 Task: Create a task  Integrate a new online platform for online fundraising , assign it to team member softage.1@softage.net in the project AgileResolve and update the status of the task to  On Track  , set the priority of the task to High
Action: Mouse moved to (65, 44)
Screenshot: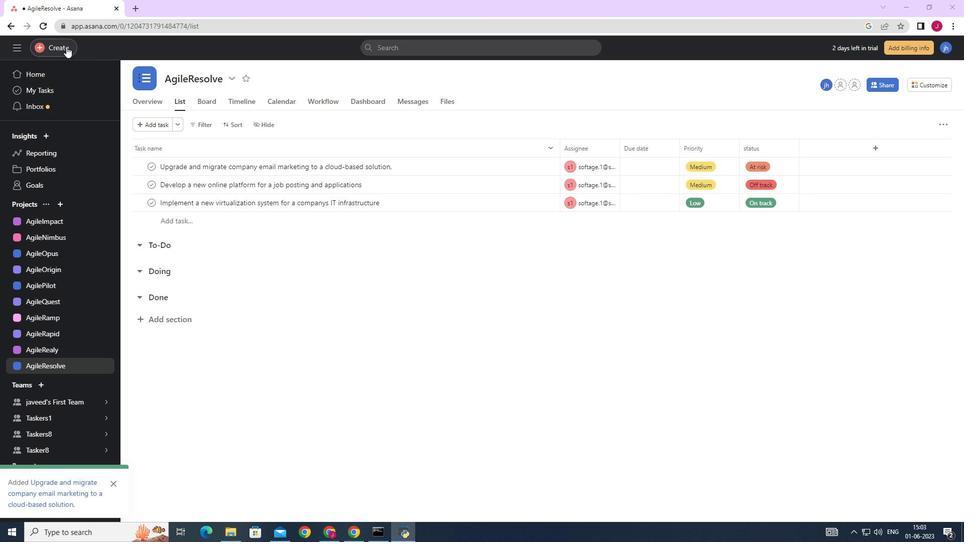 
Action: Mouse pressed left at (65, 44)
Screenshot: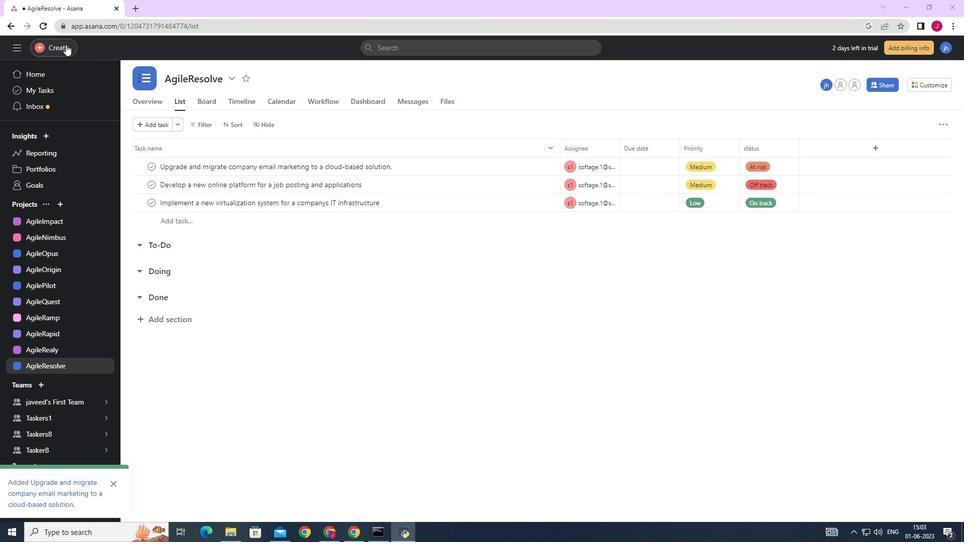 
Action: Mouse moved to (111, 49)
Screenshot: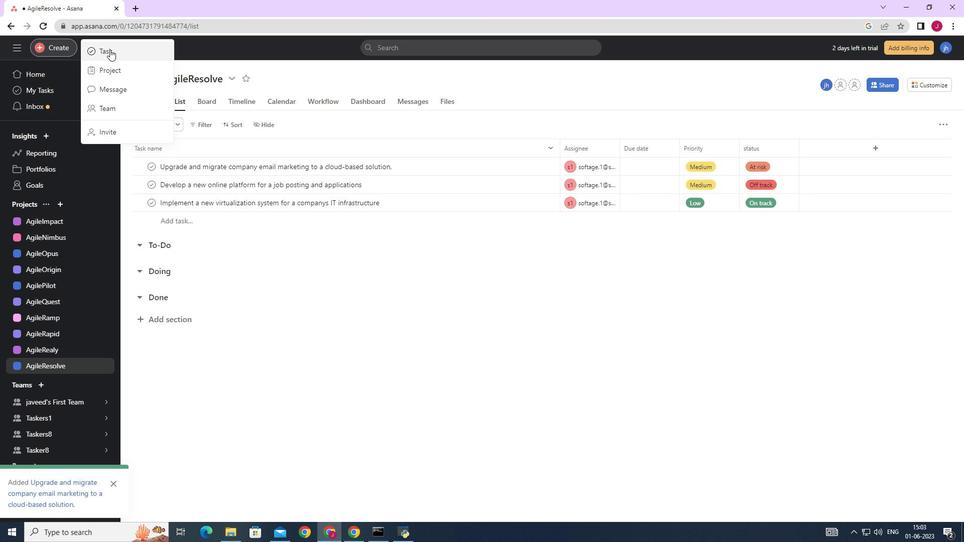 
Action: Mouse pressed left at (111, 49)
Screenshot: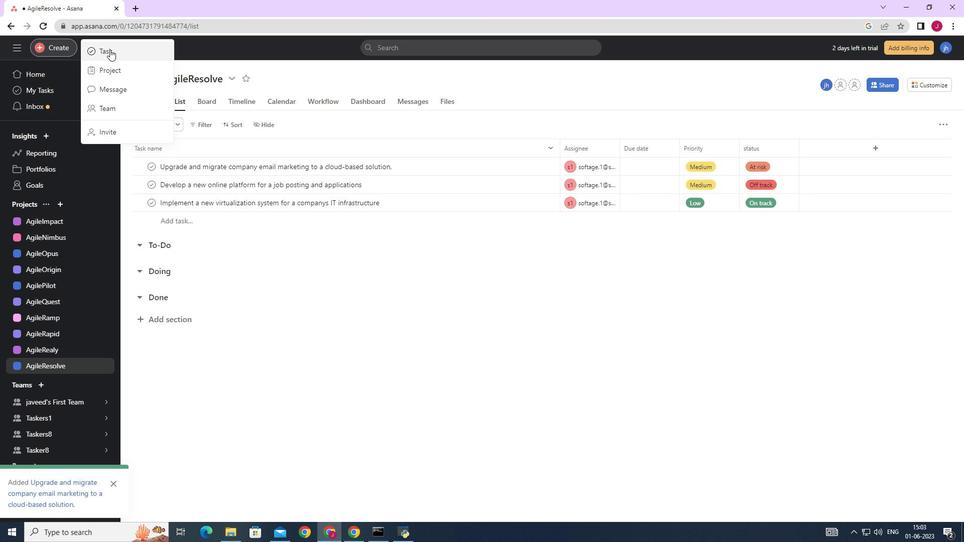 
Action: Mouse moved to (786, 332)
Screenshot: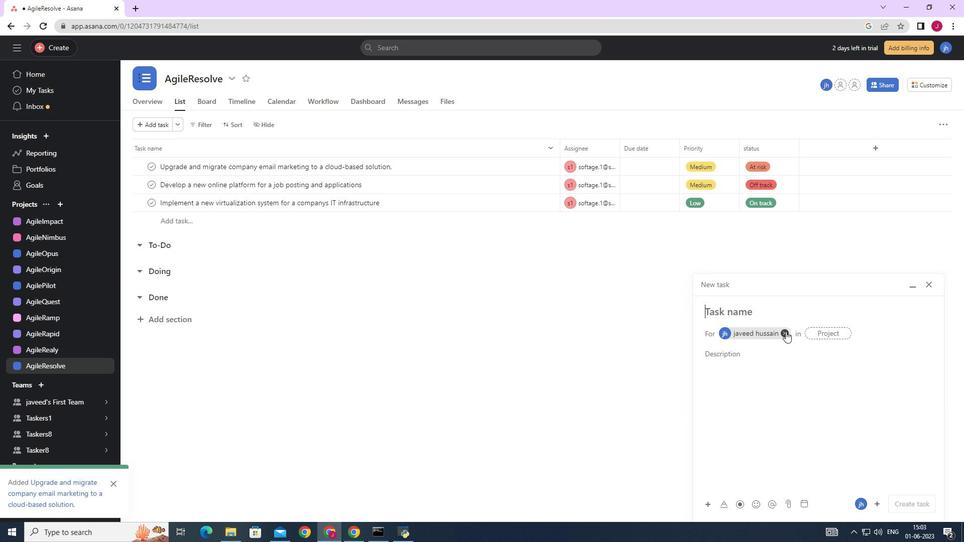 
Action: Mouse pressed left at (786, 332)
Screenshot: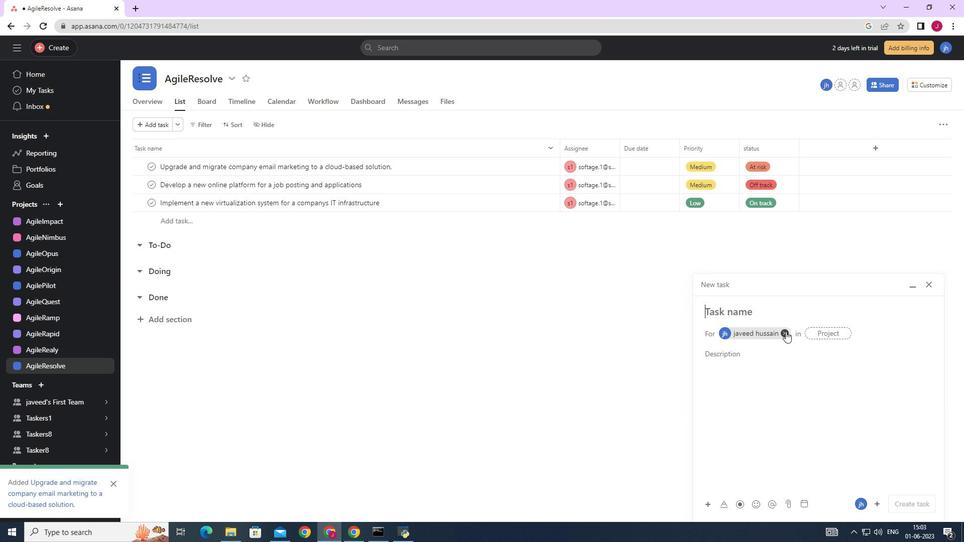 
Action: Mouse moved to (728, 312)
Screenshot: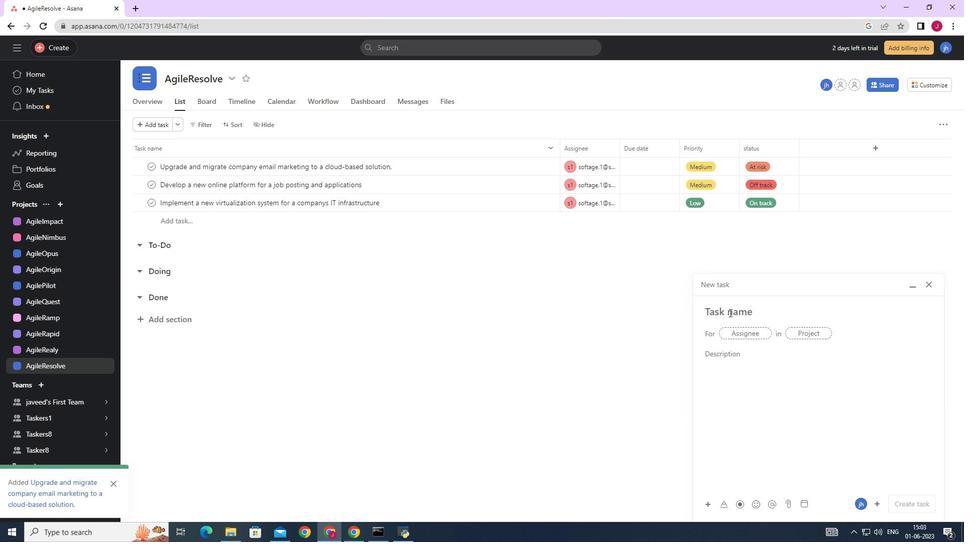 
Action: Mouse pressed left at (728, 312)
Screenshot: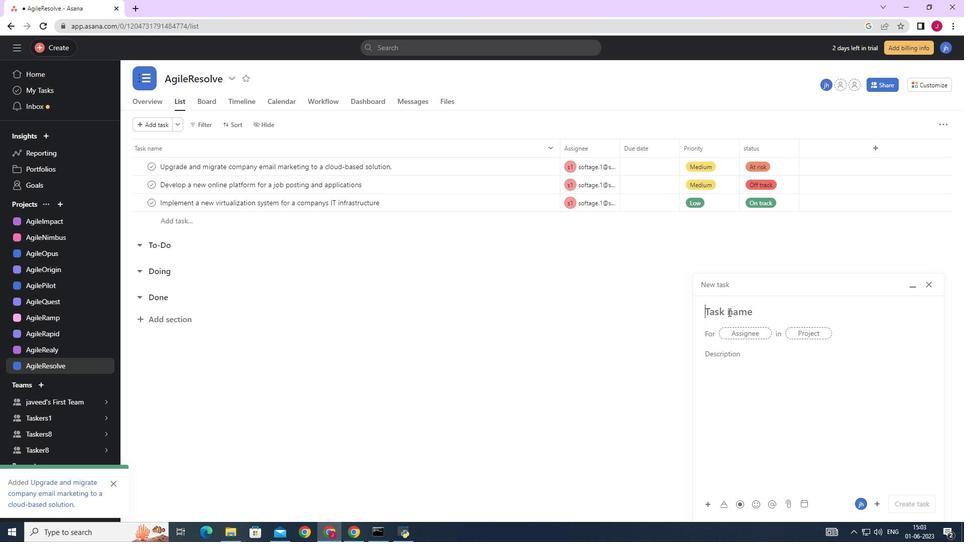 
Action: Mouse moved to (724, 316)
Screenshot: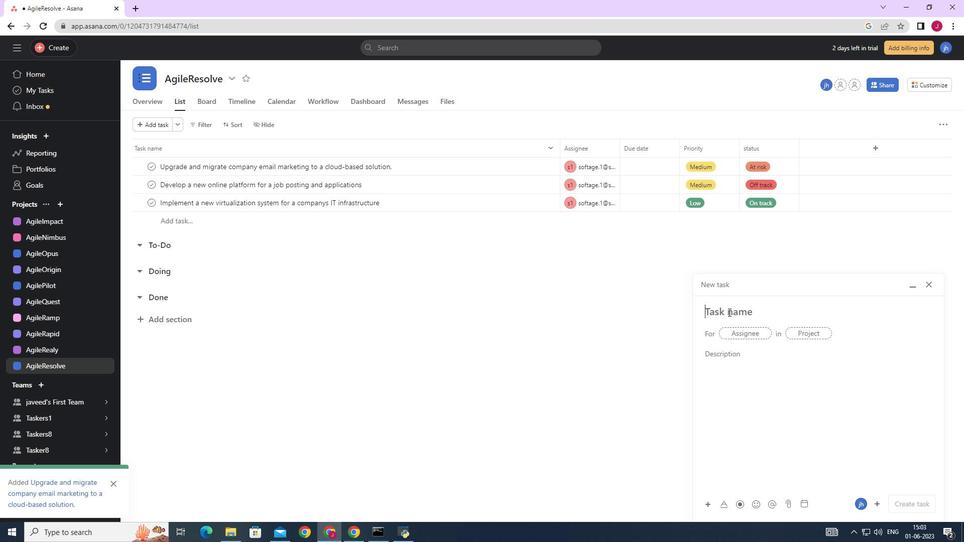 
Action: Key pressed <Key.caps_lock>I<Key.caps_lock>ntegrate<Key.space>a<Key.space>new<Key.space><Key.space>online<Key.space>platform<Key.space>for<Key.space>online<Key.space>fundraisim<Key.backspace>ng<Key.space>
Screenshot: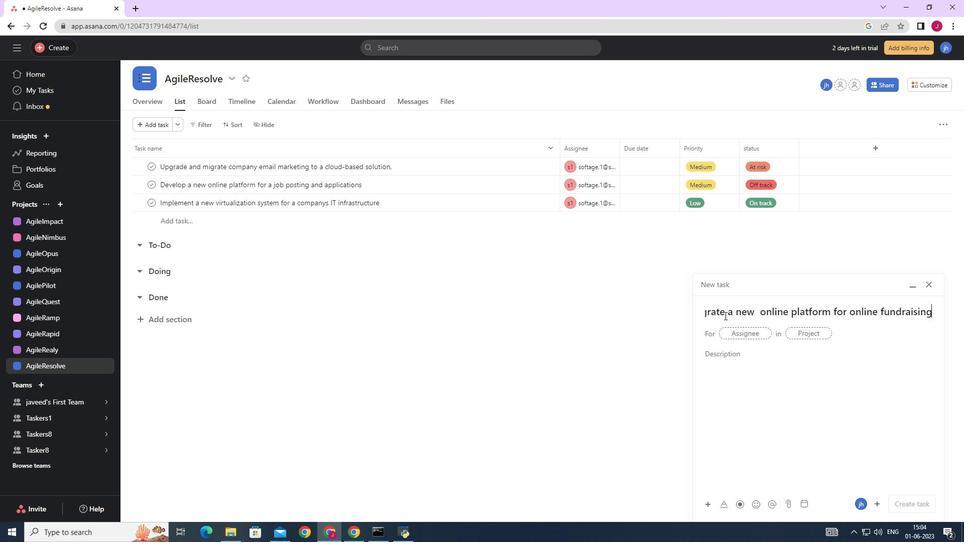 
Action: Mouse moved to (746, 333)
Screenshot: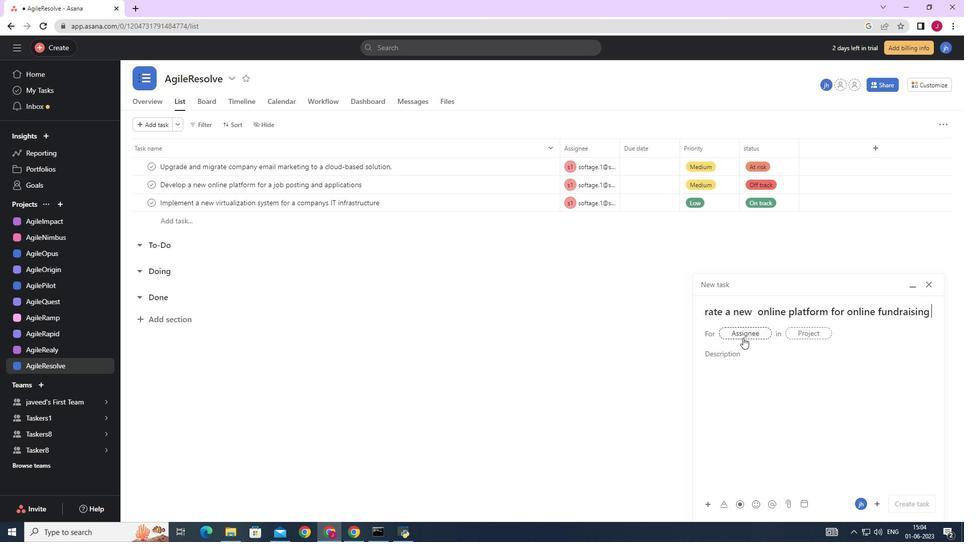 
Action: Mouse pressed left at (746, 333)
Screenshot: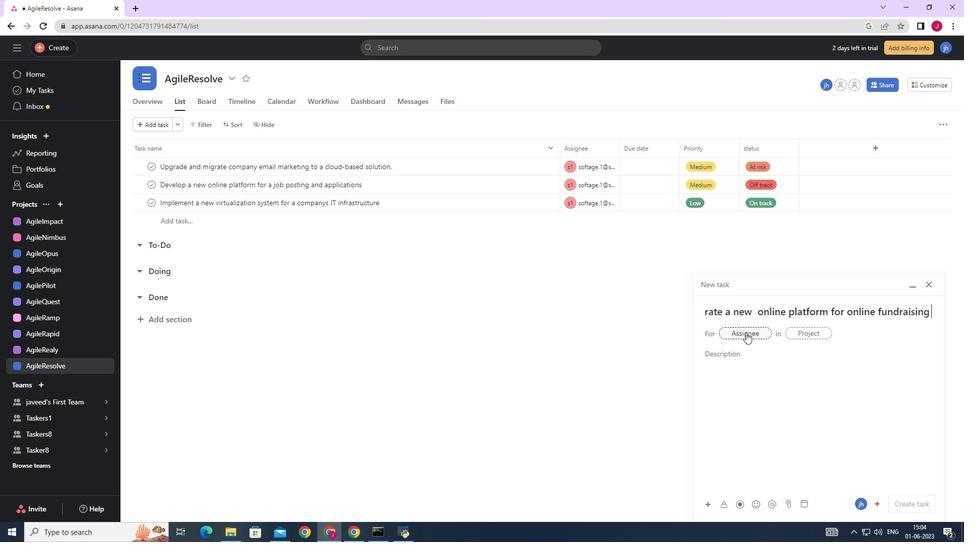 
Action: Mouse moved to (746, 331)
Screenshot: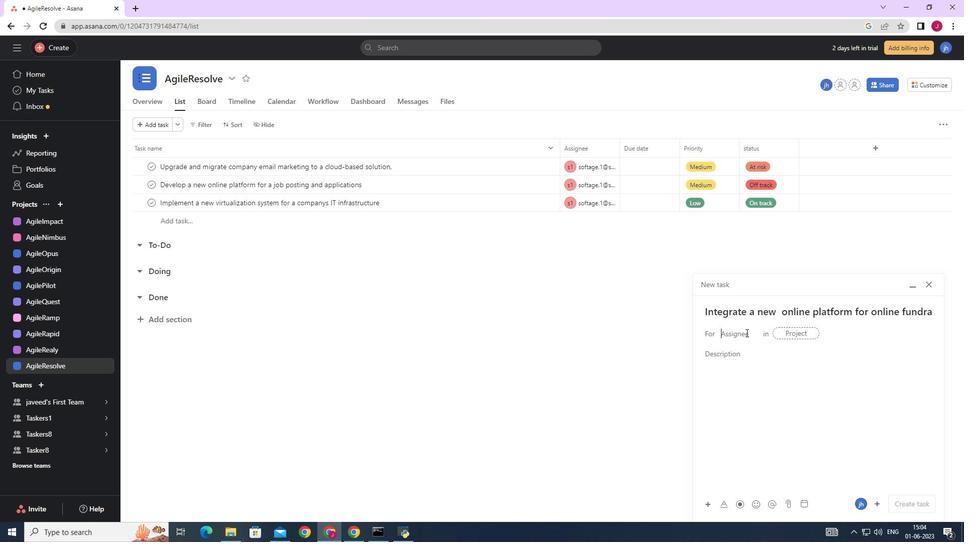 
Action: Key pressed softage.1
Screenshot: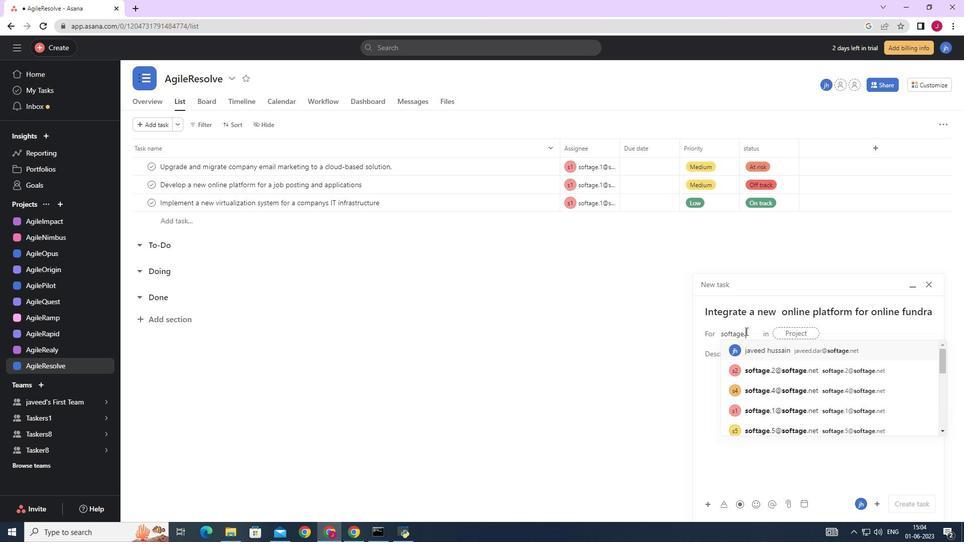 
Action: Mouse moved to (760, 351)
Screenshot: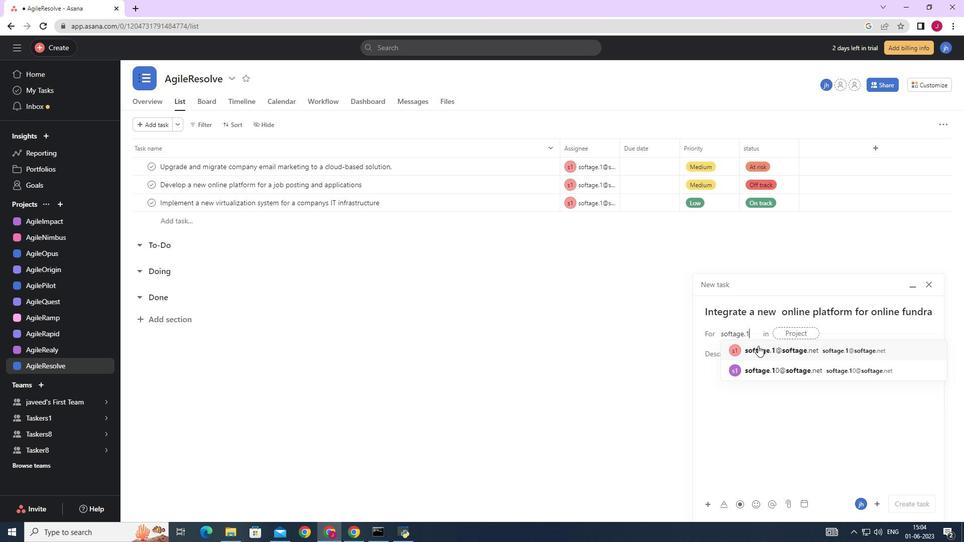 
Action: Mouse pressed left at (760, 351)
Screenshot: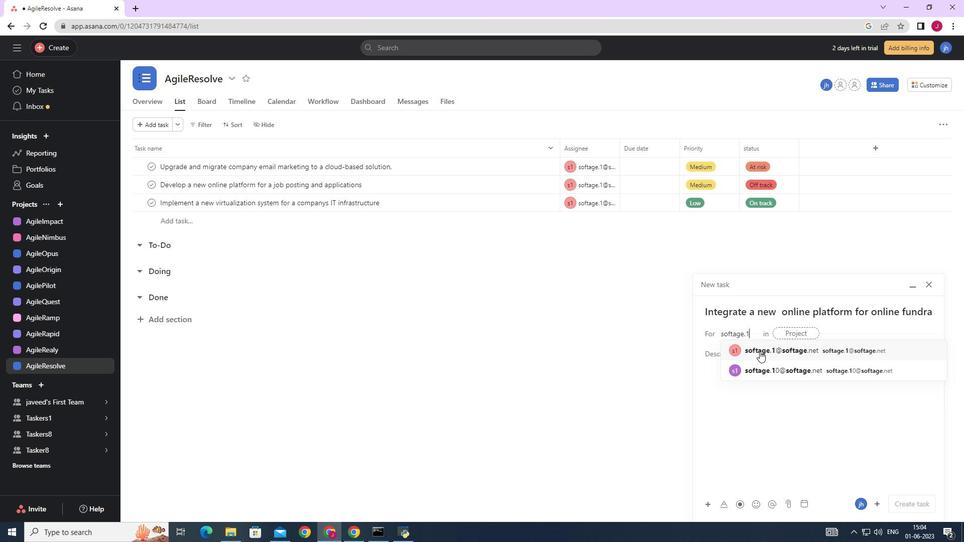 
Action: Mouse moved to (637, 349)
Screenshot: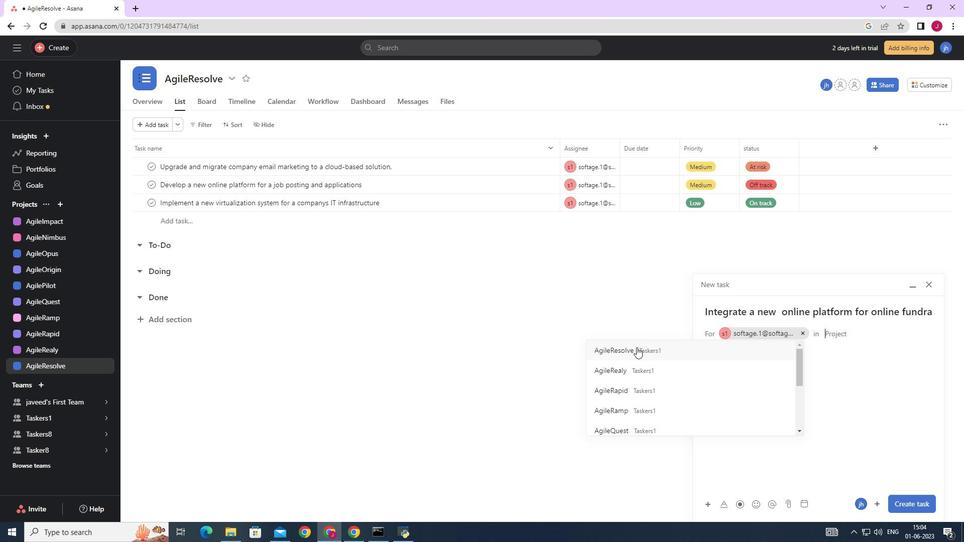 
Action: Mouse pressed left at (637, 349)
Screenshot: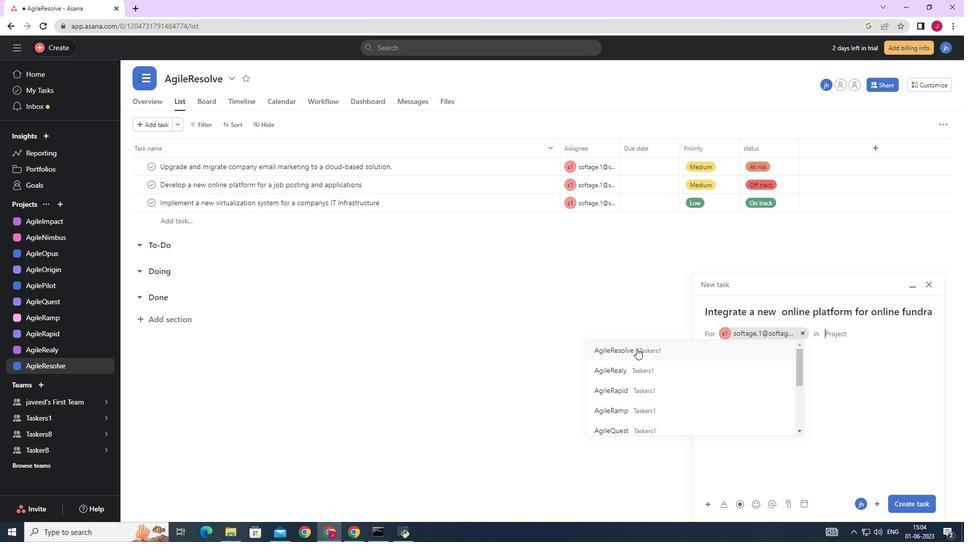 
Action: Mouse moved to (753, 359)
Screenshot: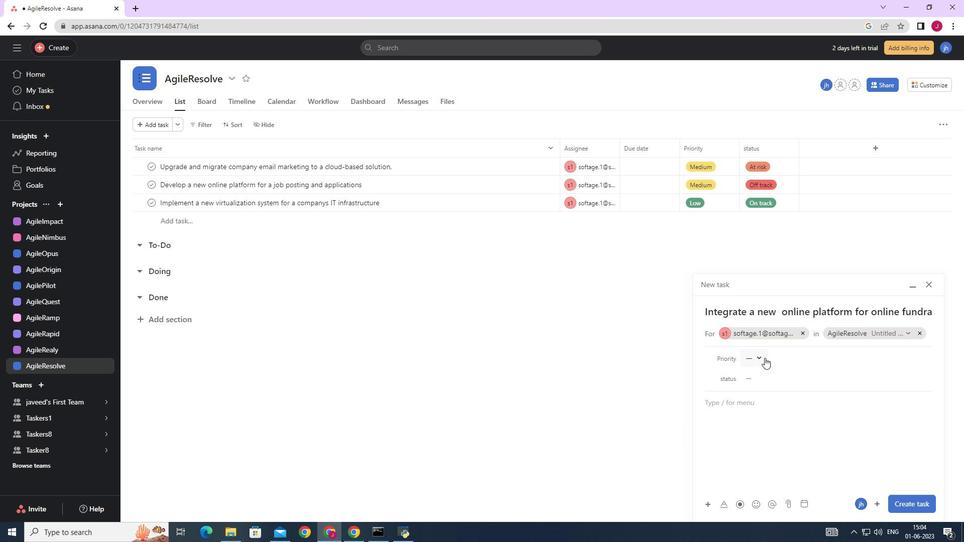 
Action: Mouse pressed left at (753, 359)
Screenshot: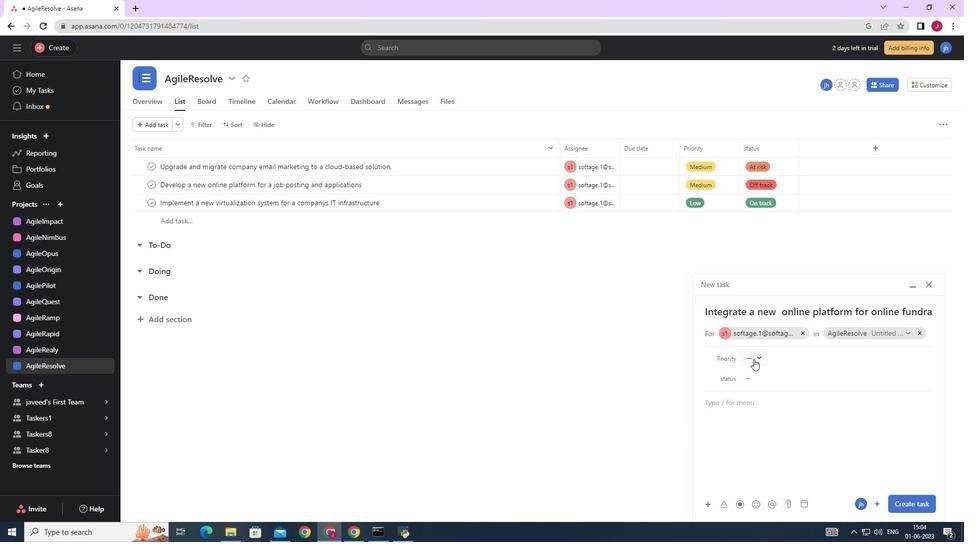 
Action: Mouse moved to (773, 389)
Screenshot: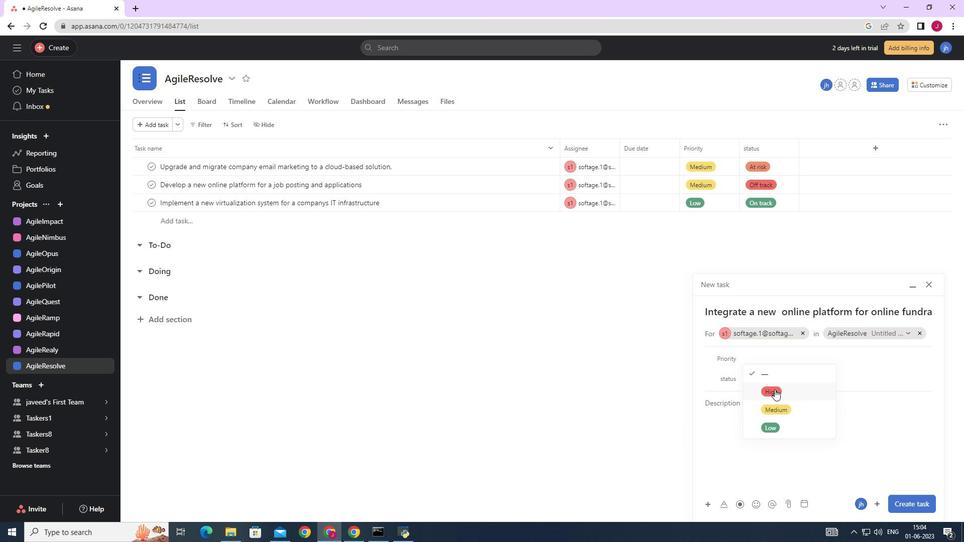
Action: Mouse pressed left at (773, 389)
Screenshot: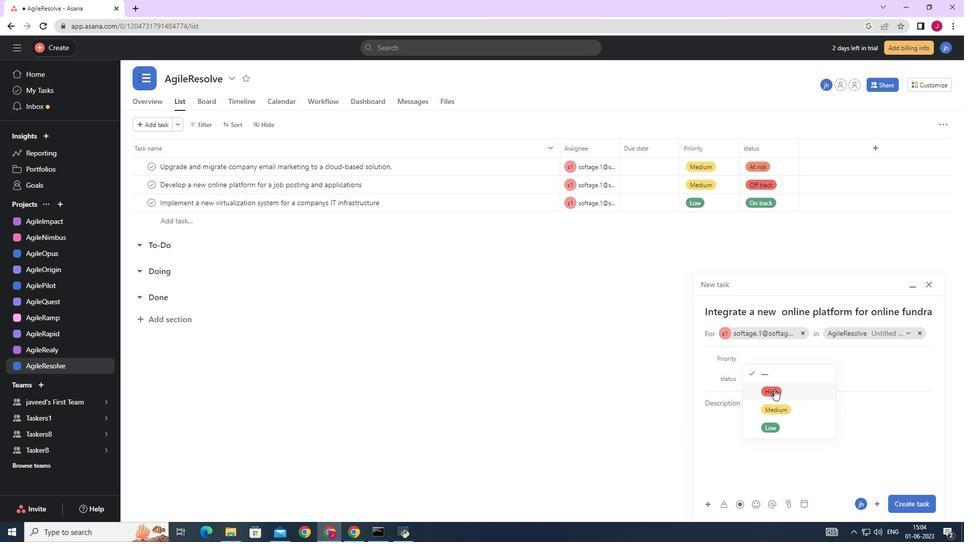 
Action: Mouse moved to (752, 376)
Screenshot: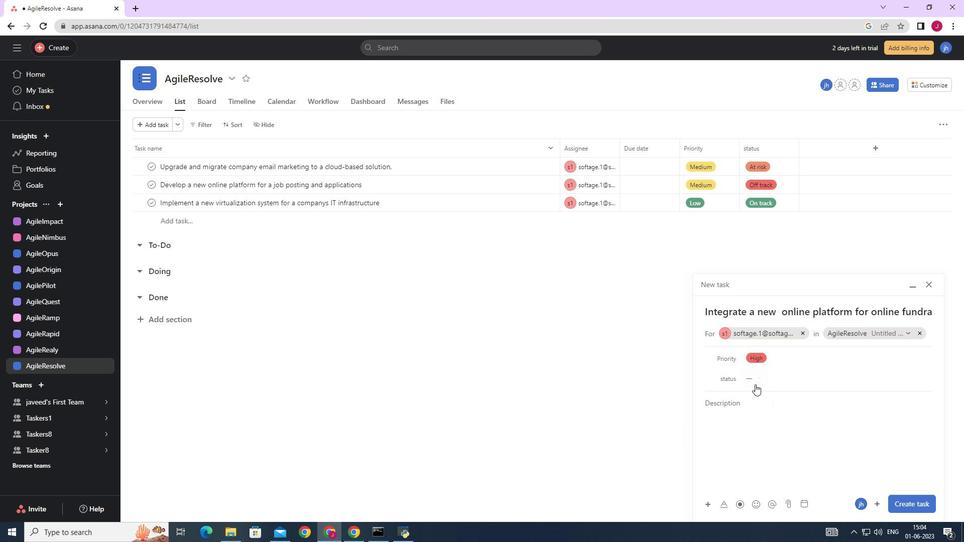 
Action: Mouse pressed left at (752, 376)
Screenshot: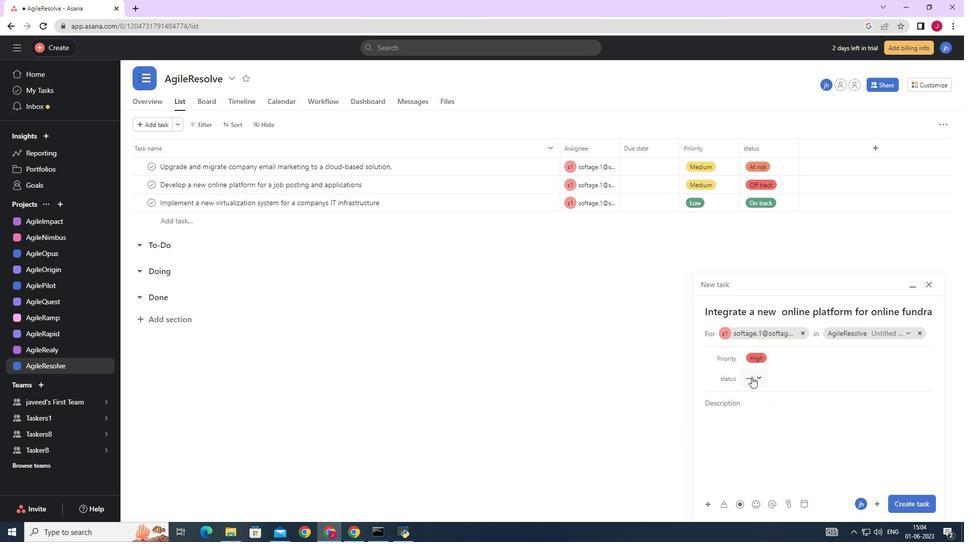 
Action: Mouse moved to (778, 409)
Screenshot: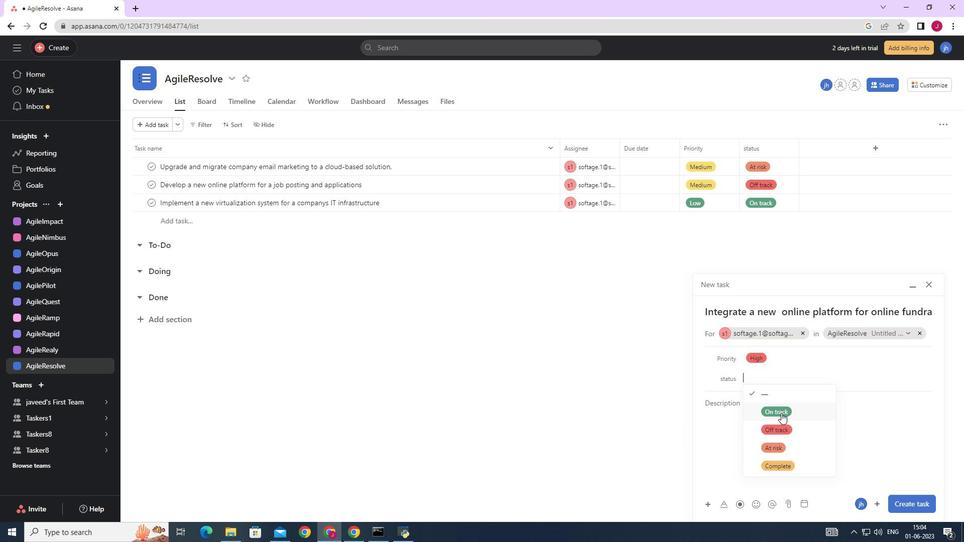 
Action: Mouse pressed left at (778, 409)
Screenshot: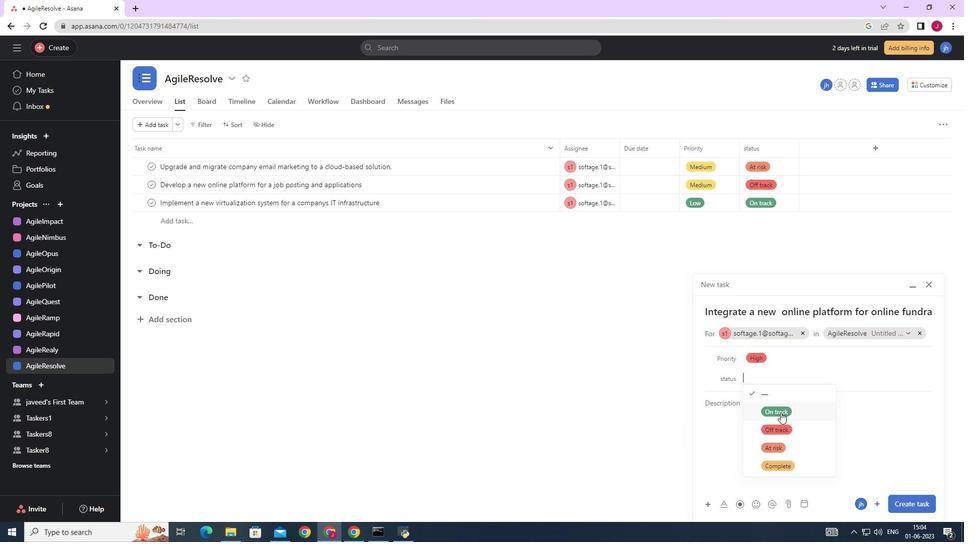 
Action: Mouse moved to (923, 500)
Screenshot: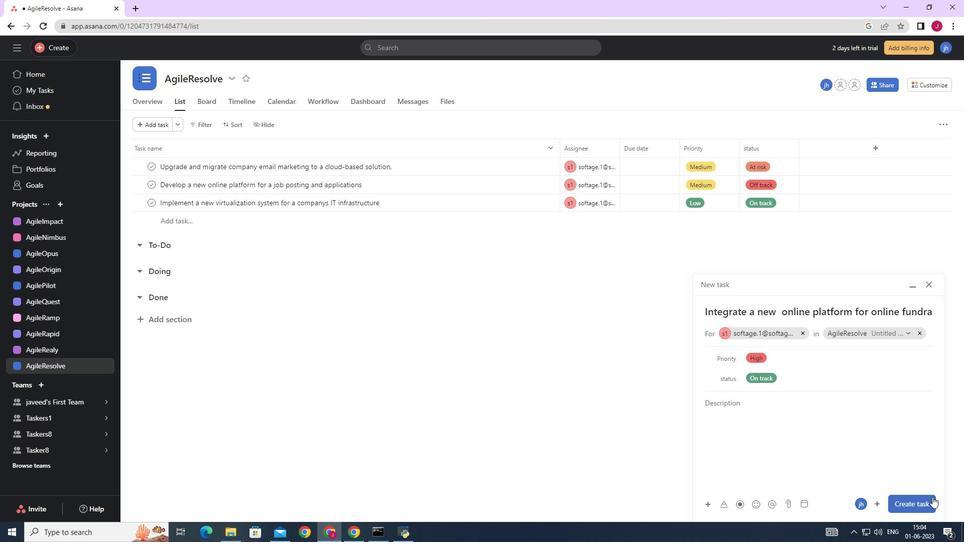 
Action: Mouse pressed left at (923, 500)
Screenshot: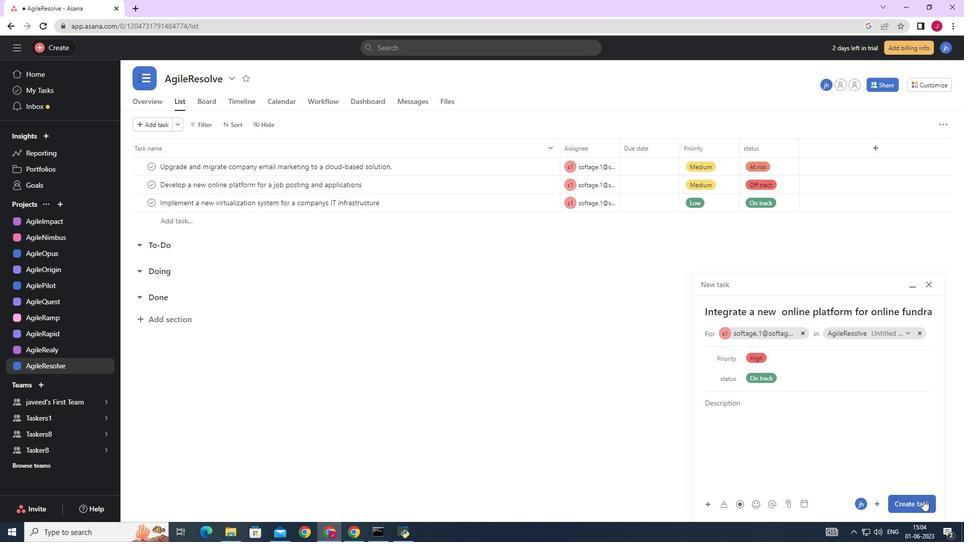 
Action: Mouse moved to (906, 483)
Screenshot: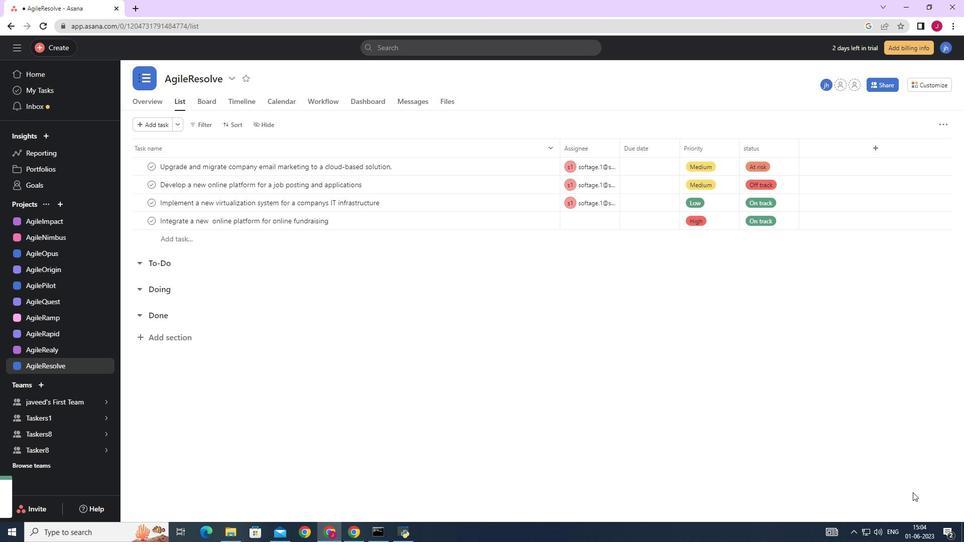 
